 Task: Select the warning option in the lint: compatible vendor prefixes.
Action: Mouse moved to (42, 561)
Screenshot: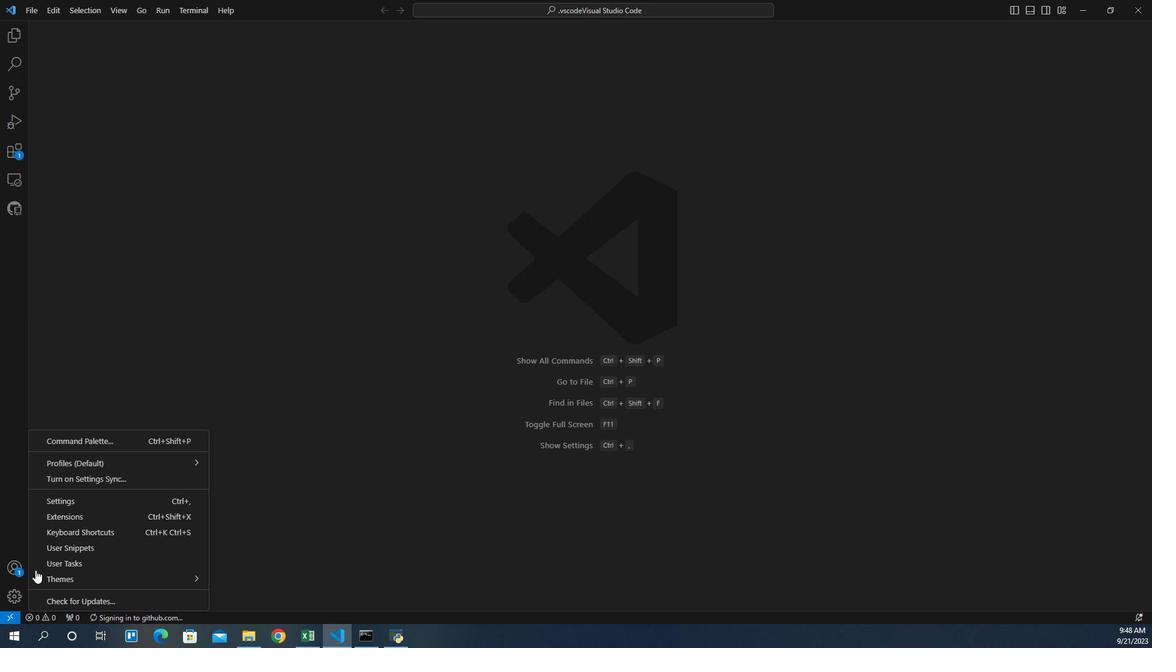 
Action: Mouse pressed left at (42, 561)
Screenshot: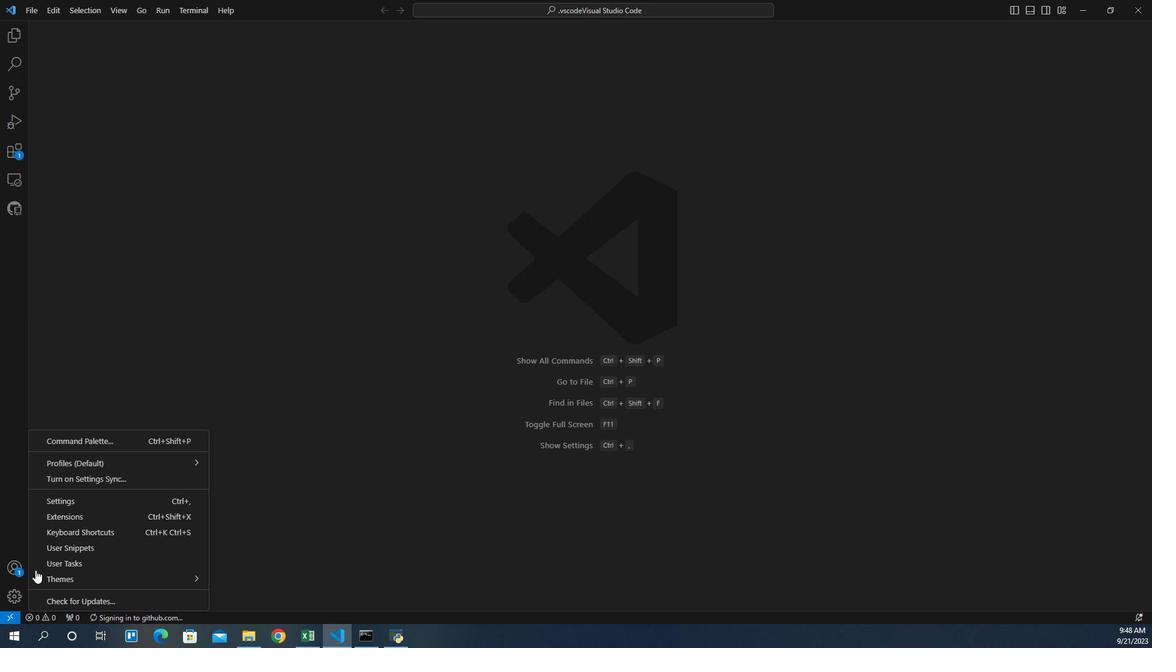 
Action: Mouse moved to (75, 474)
Screenshot: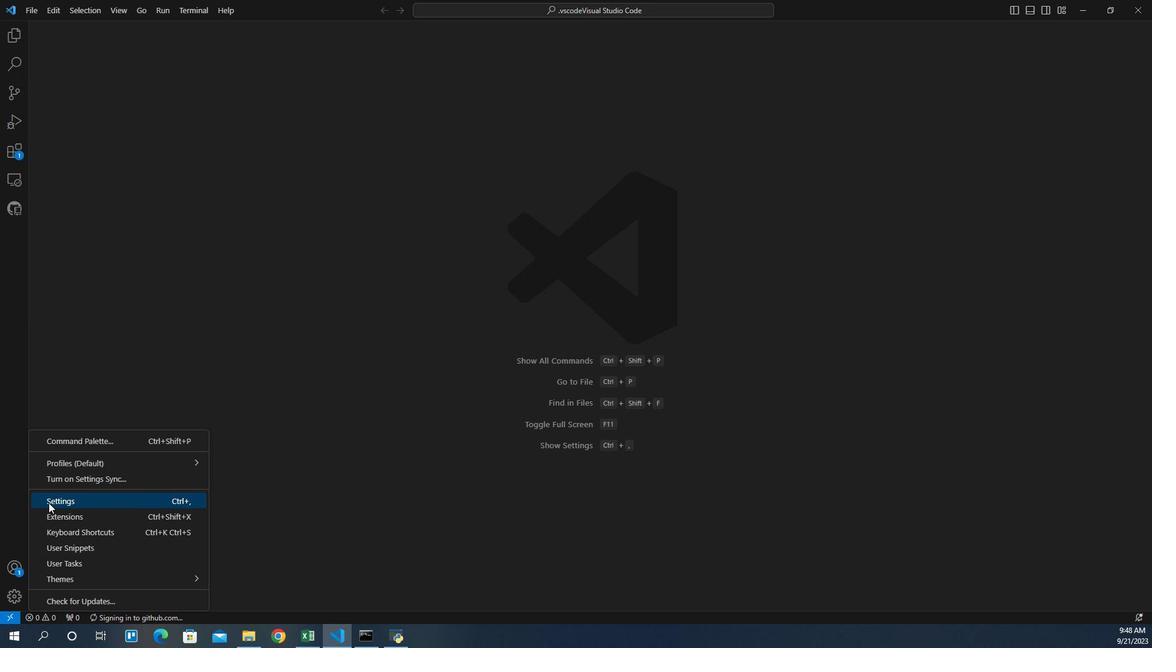 
Action: Mouse pressed left at (75, 474)
Screenshot: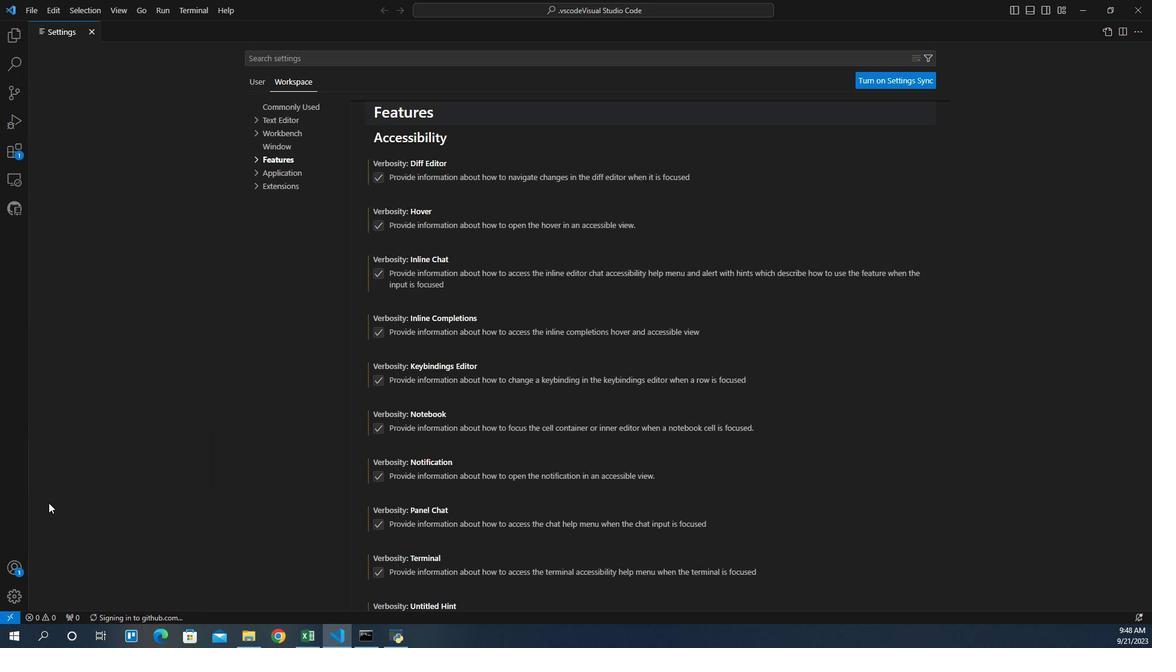 
Action: Mouse moved to (292, 105)
Screenshot: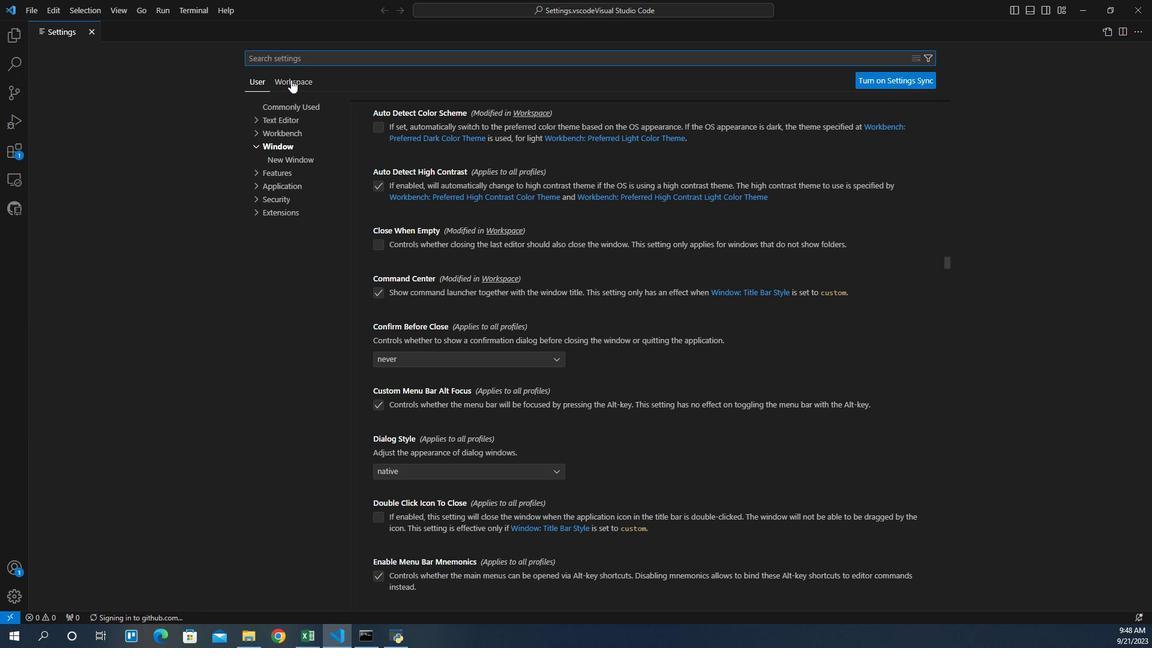 
Action: Mouse pressed left at (292, 105)
Screenshot: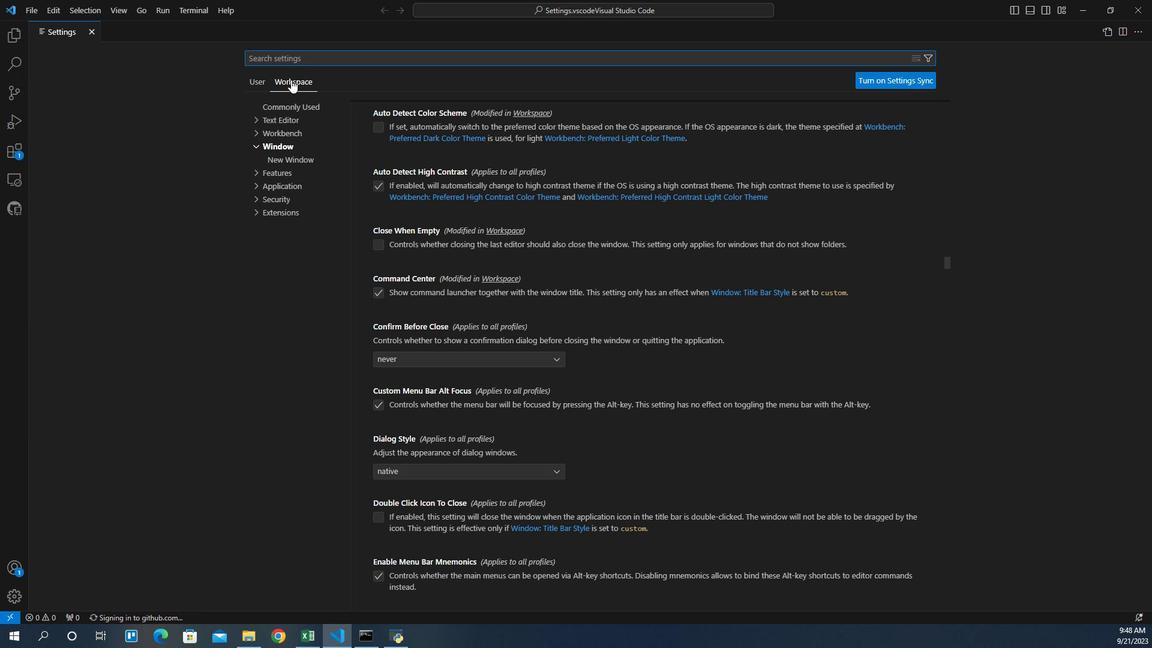 
Action: Mouse moved to (263, 198)
Screenshot: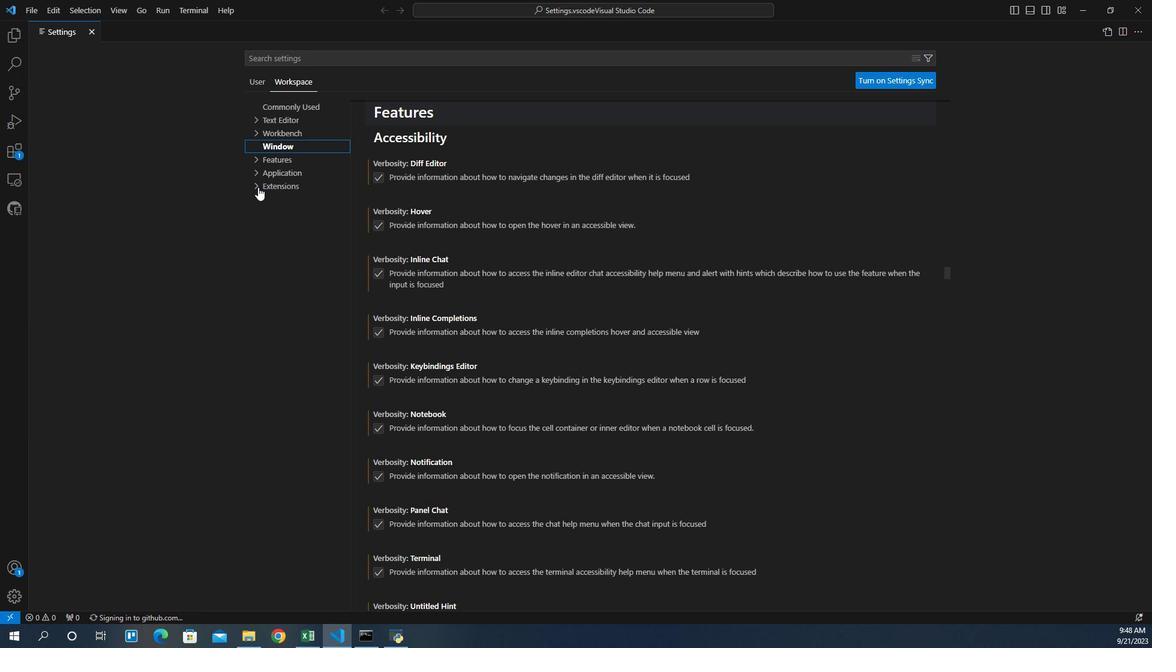 
Action: Mouse pressed left at (263, 198)
Screenshot: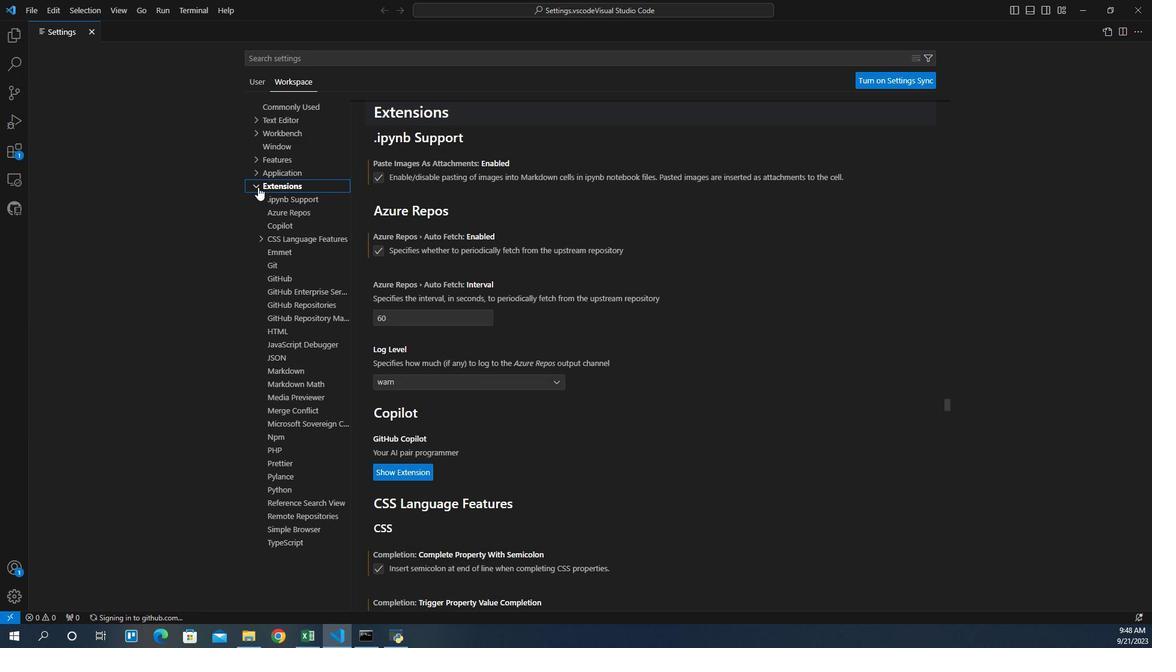 
Action: Mouse moved to (269, 243)
Screenshot: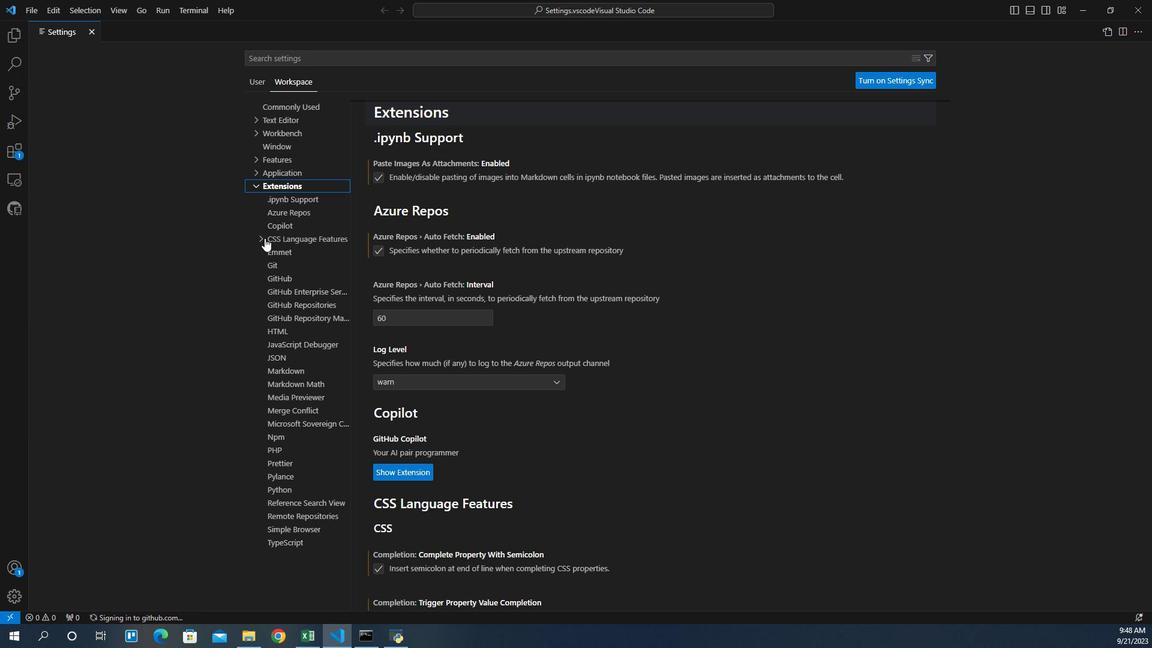 
Action: Mouse pressed left at (269, 243)
Screenshot: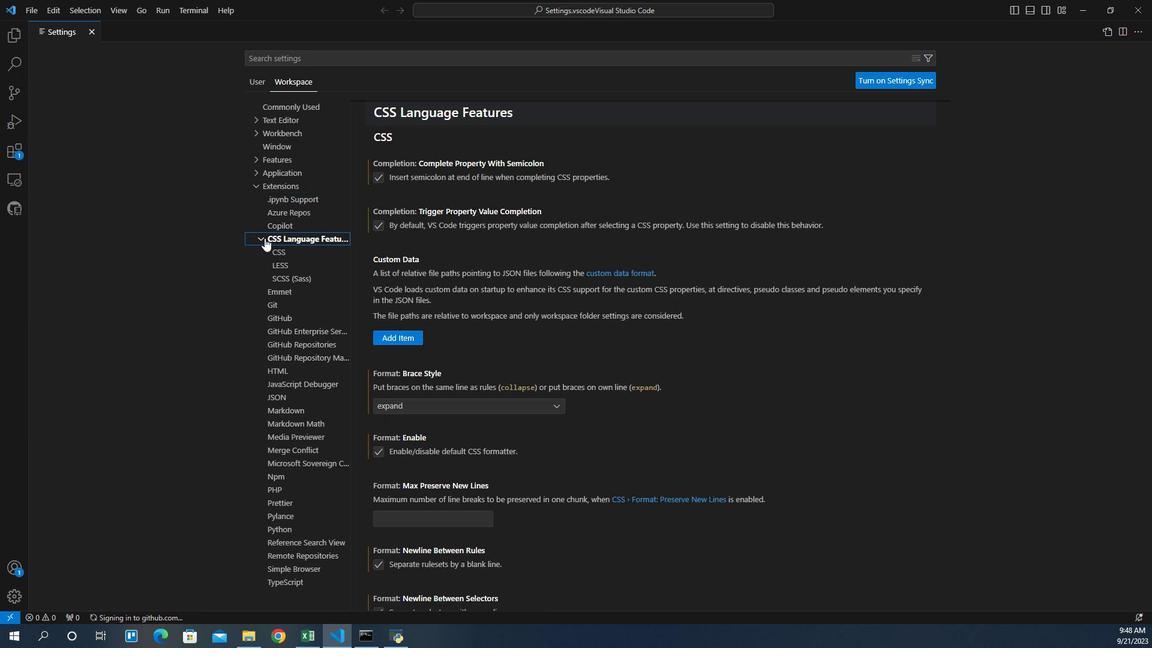 
Action: Mouse moved to (277, 254)
Screenshot: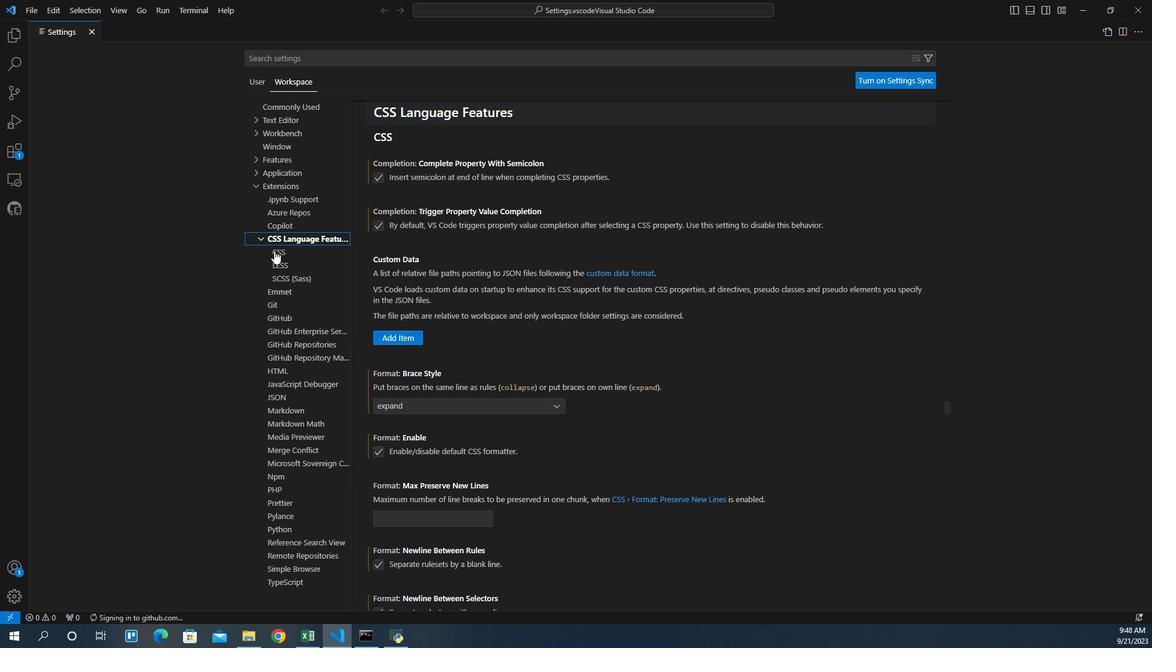 
Action: Mouse pressed left at (277, 254)
Screenshot: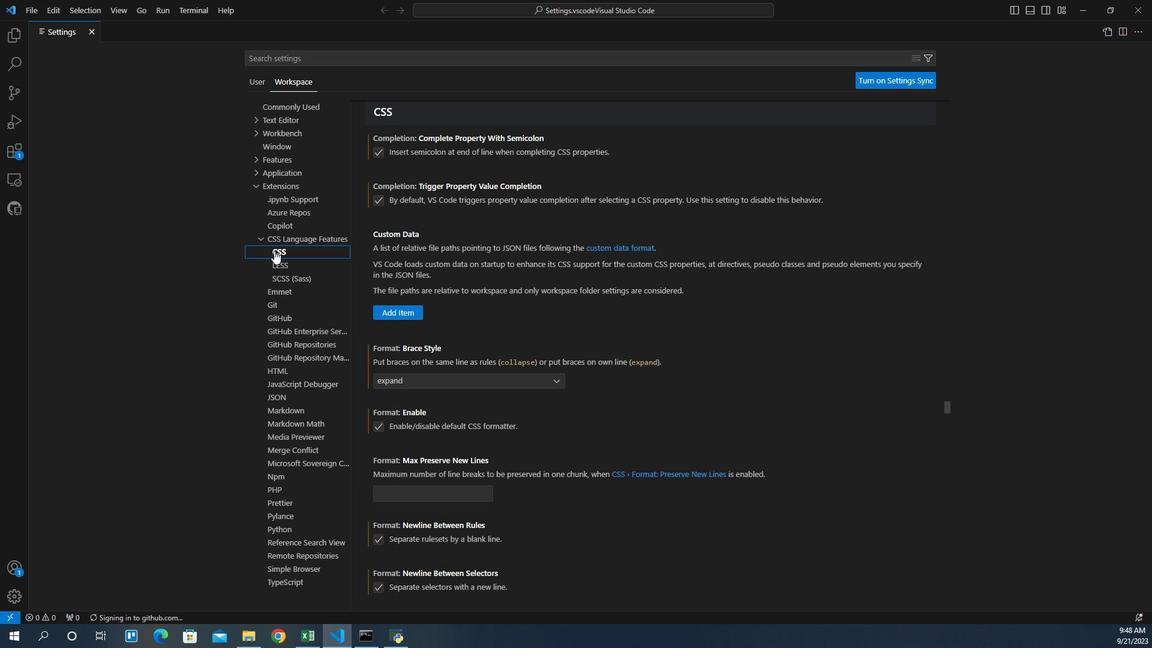 
Action: Mouse moved to (466, 495)
Screenshot: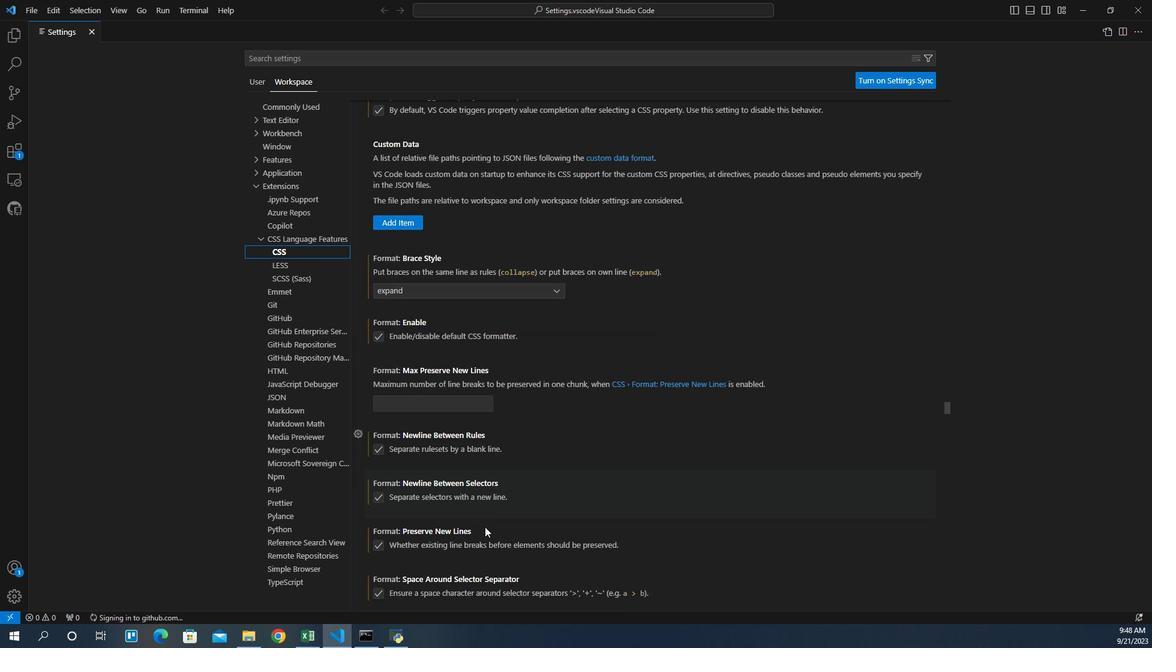 
Action: Mouse scrolled (466, 495) with delta (0, 0)
Screenshot: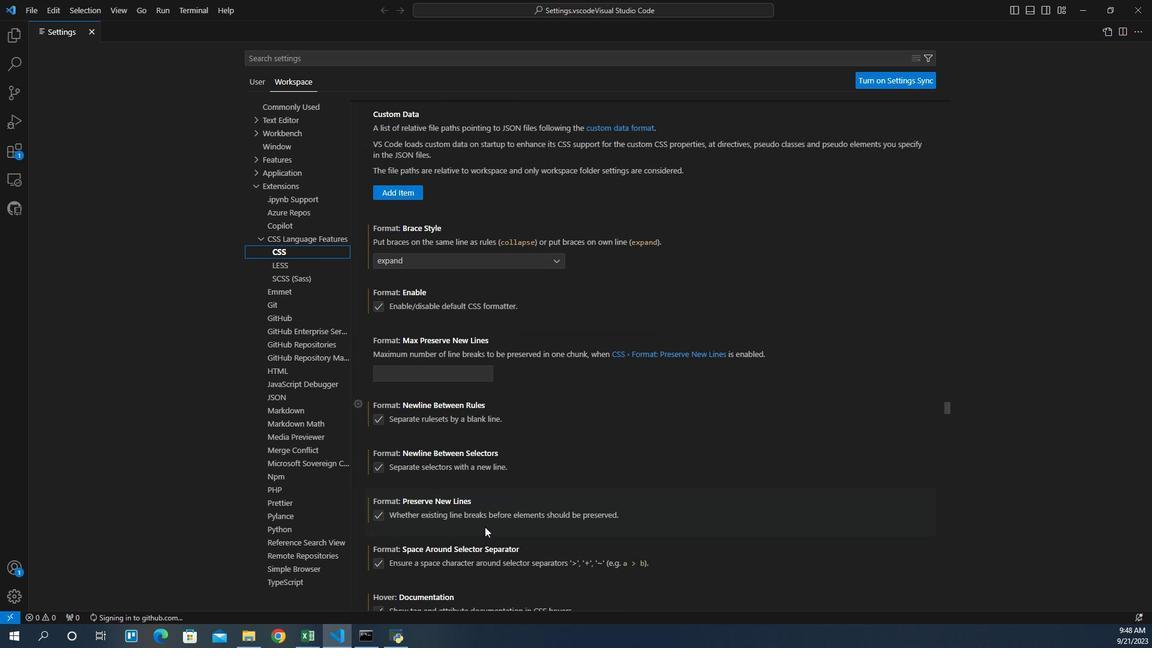 
Action: Mouse scrolled (466, 495) with delta (0, 0)
Screenshot: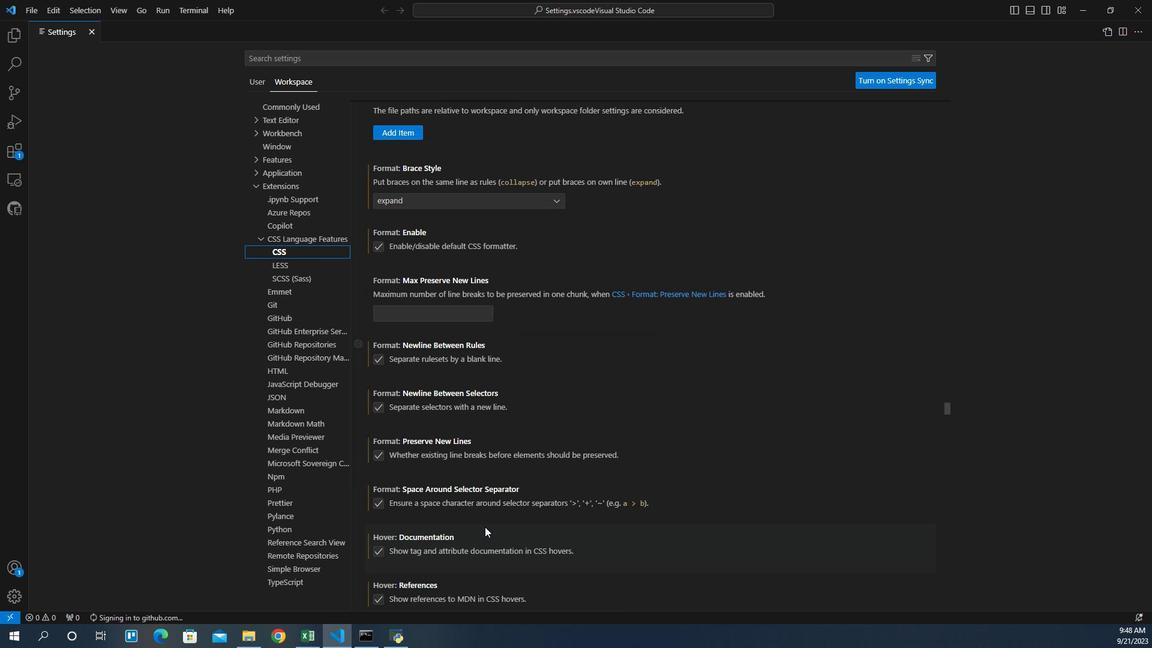 
Action: Mouse scrolled (466, 495) with delta (0, 0)
Screenshot: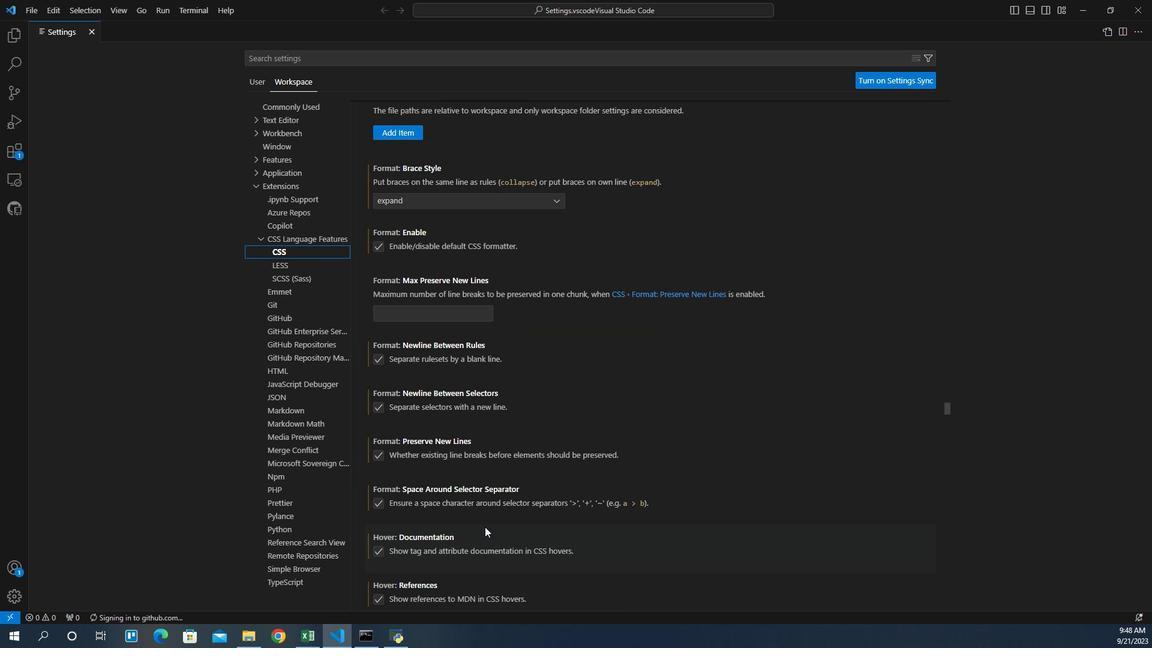 
Action: Mouse scrolled (466, 495) with delta (0, 0)
Screenshot: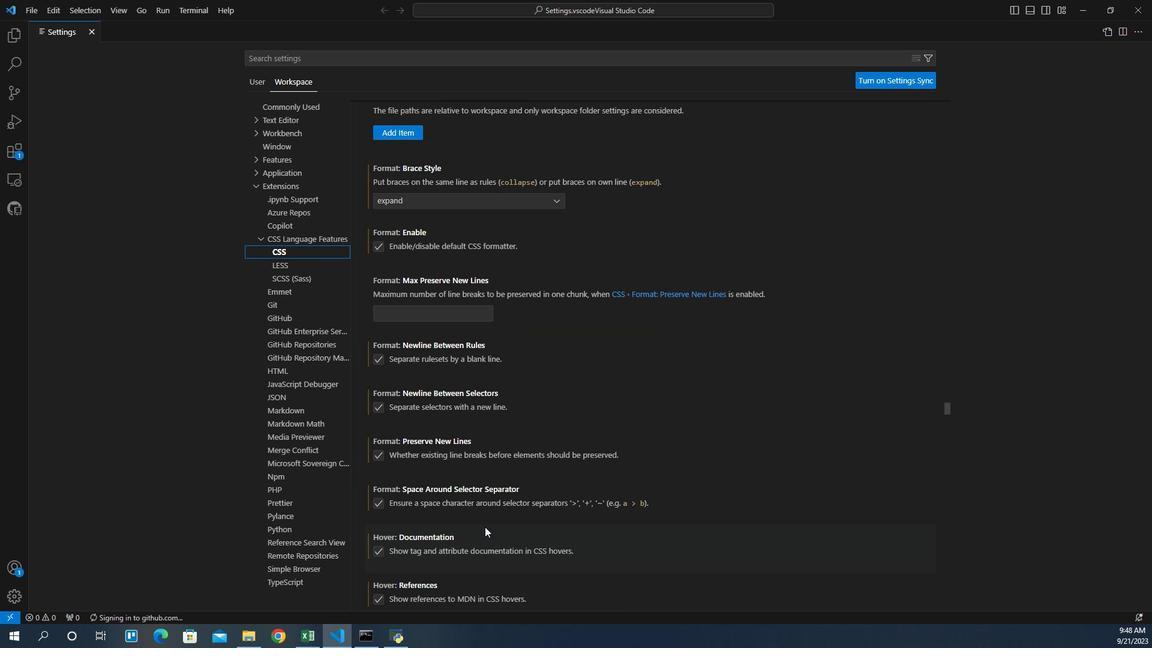 
Action: Mouse scrolled (466, 495) with delta (0, 0)
Screenshot: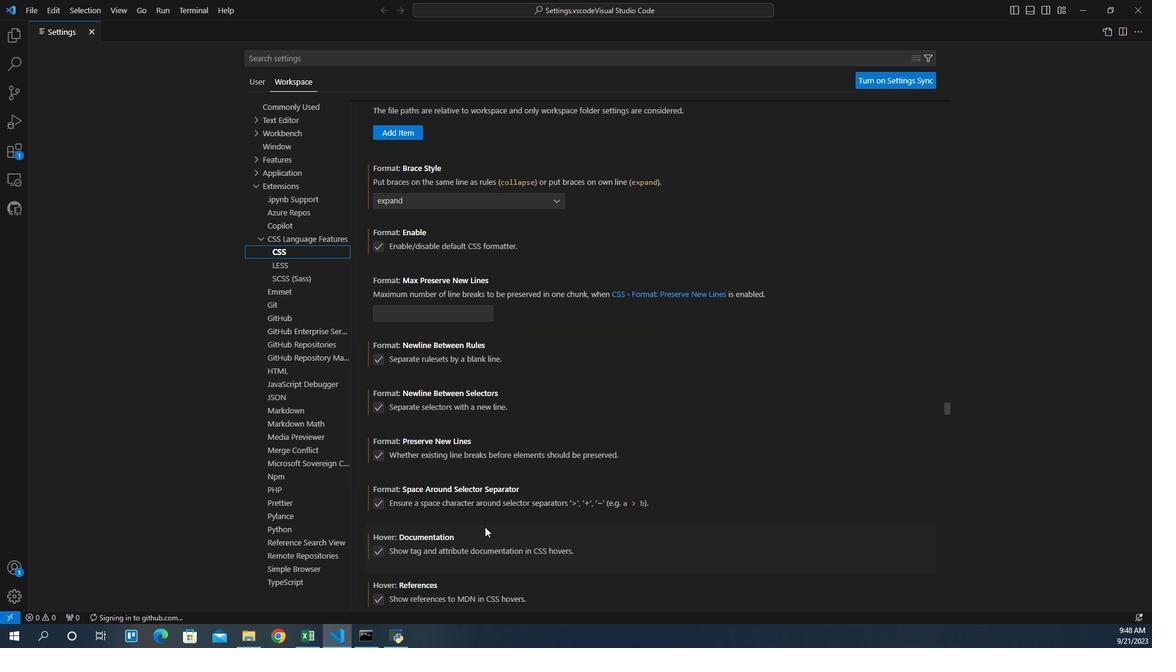 
Action: Mouse scrolled (466, 495) with delta (0, 0)
Screenshot: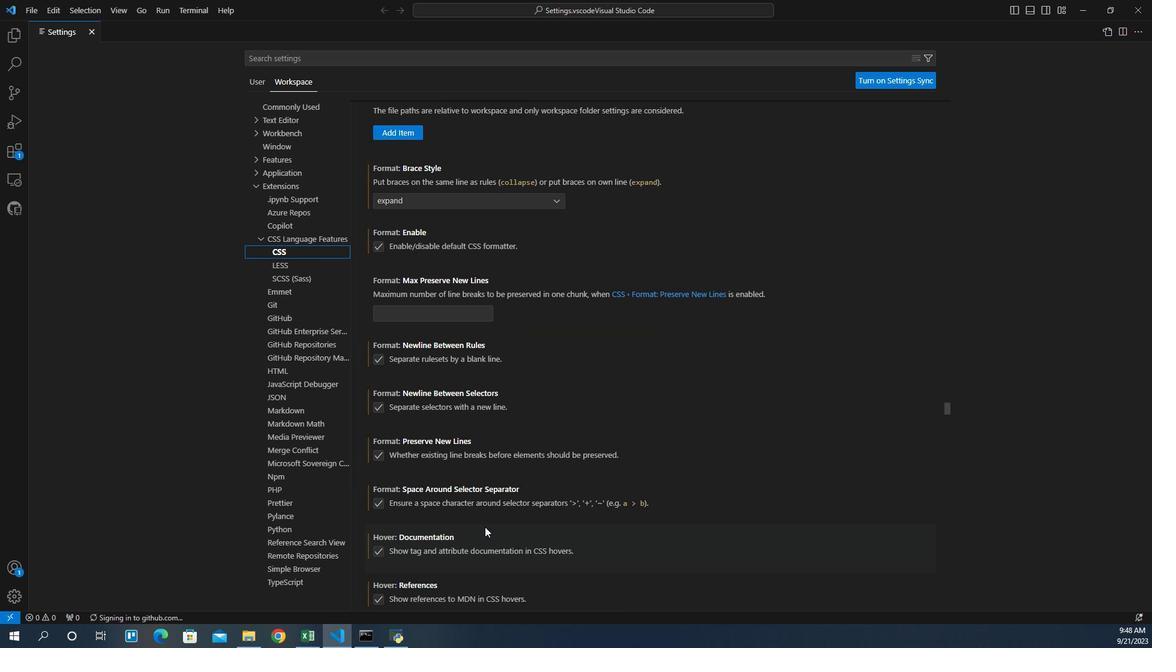 
Action: Mouse scrolled (466, 495) with delta (0, 0)
Screenshot: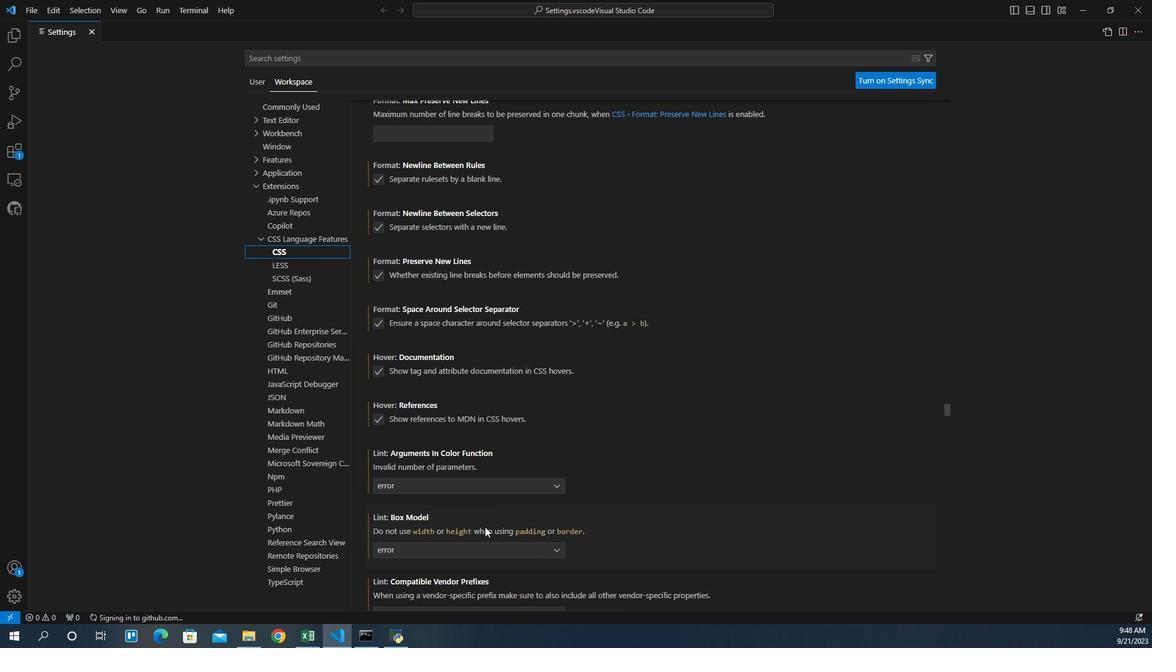 
Action: Mouse scrolled (466, 495) with delta (0, 0)
Screenshot: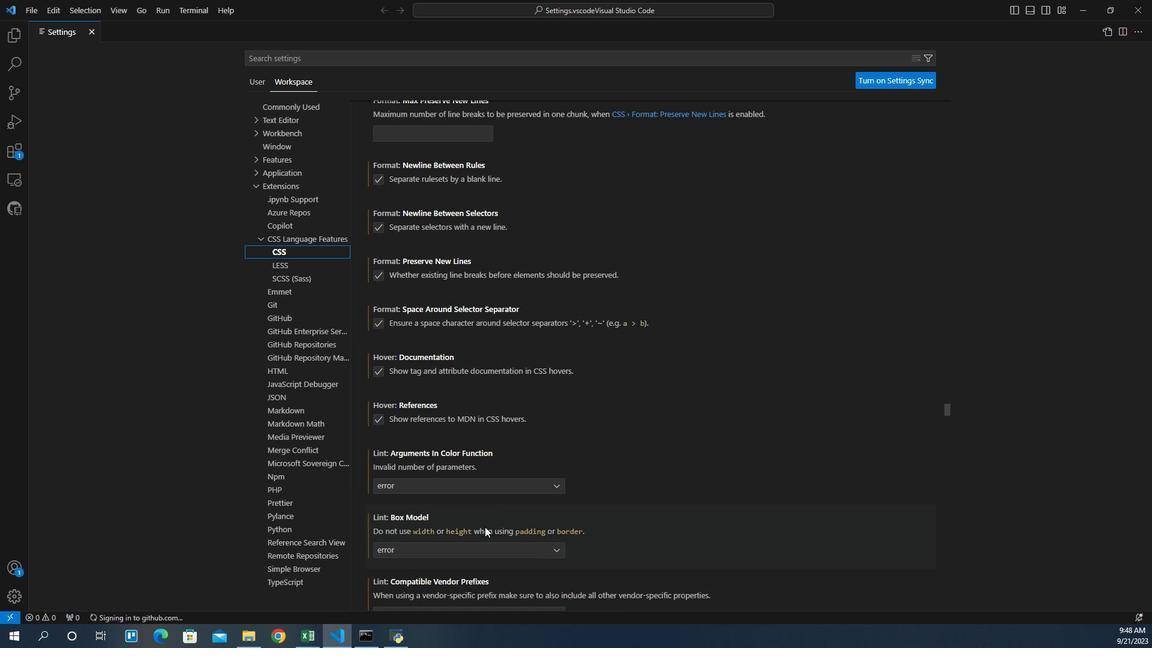 
Action: Mouse scrolled (466, 495) with delta (0, 0)
Screenshot: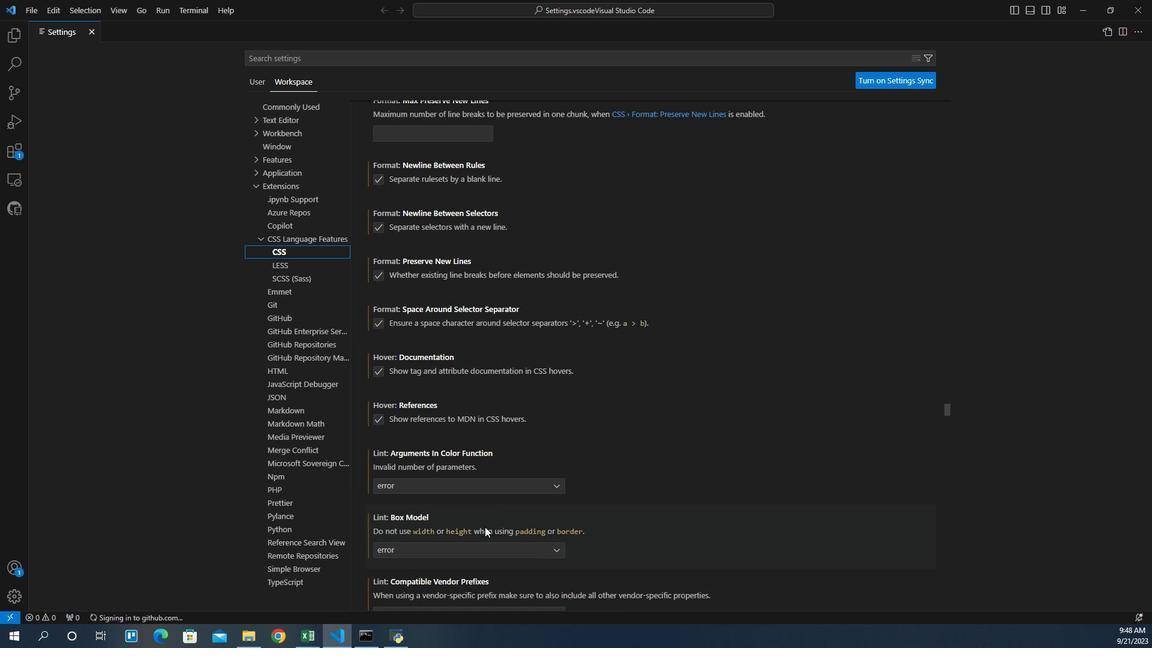 
Action: Mouse scrolled (466, 495) with delta (0, 0)
Screenshot: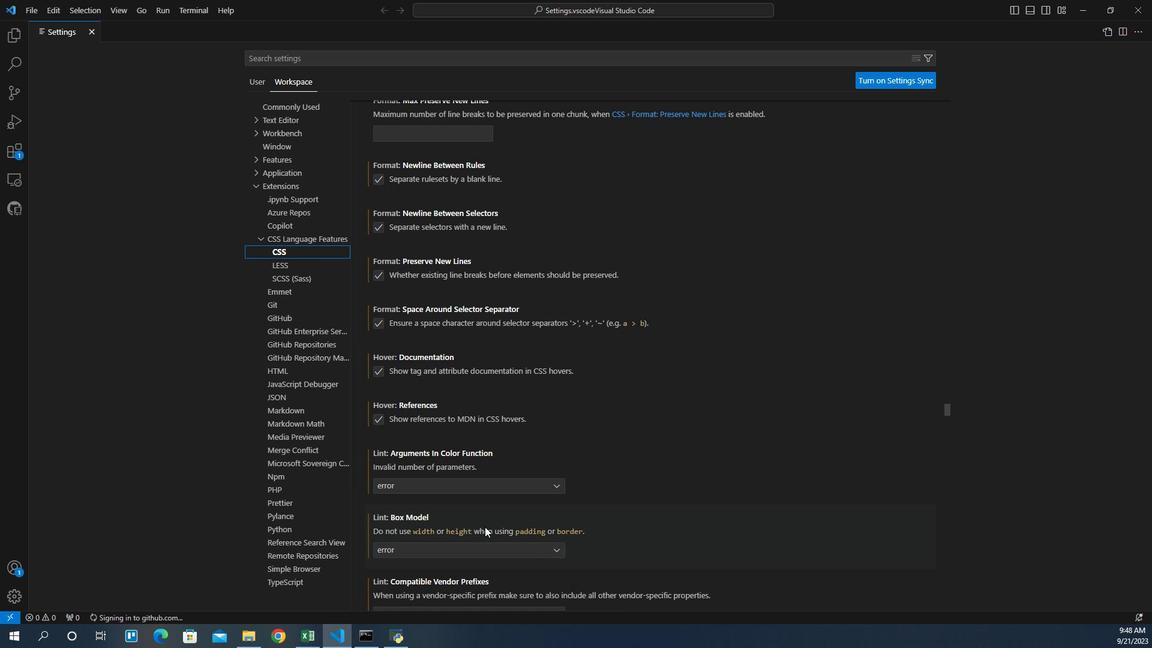 
Action: Mouse scrolled (466, 495) with delta (0, 0)
Screenshot: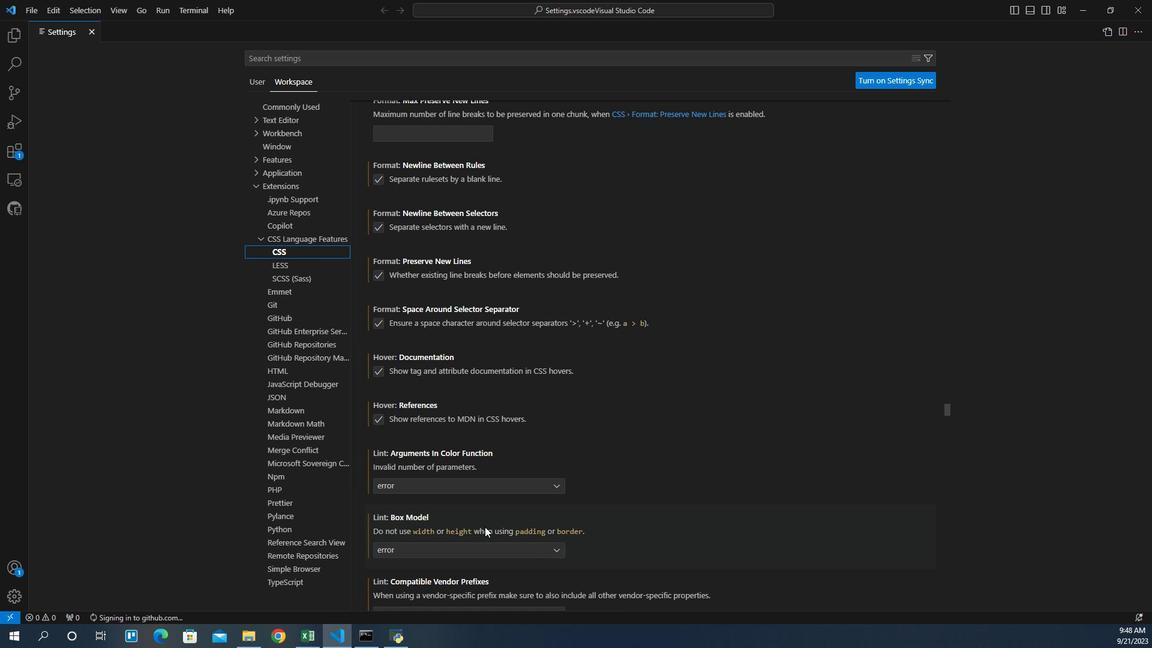
Action: Mouse scrolled (466, 495) with delta (0, 0)
Screenshot: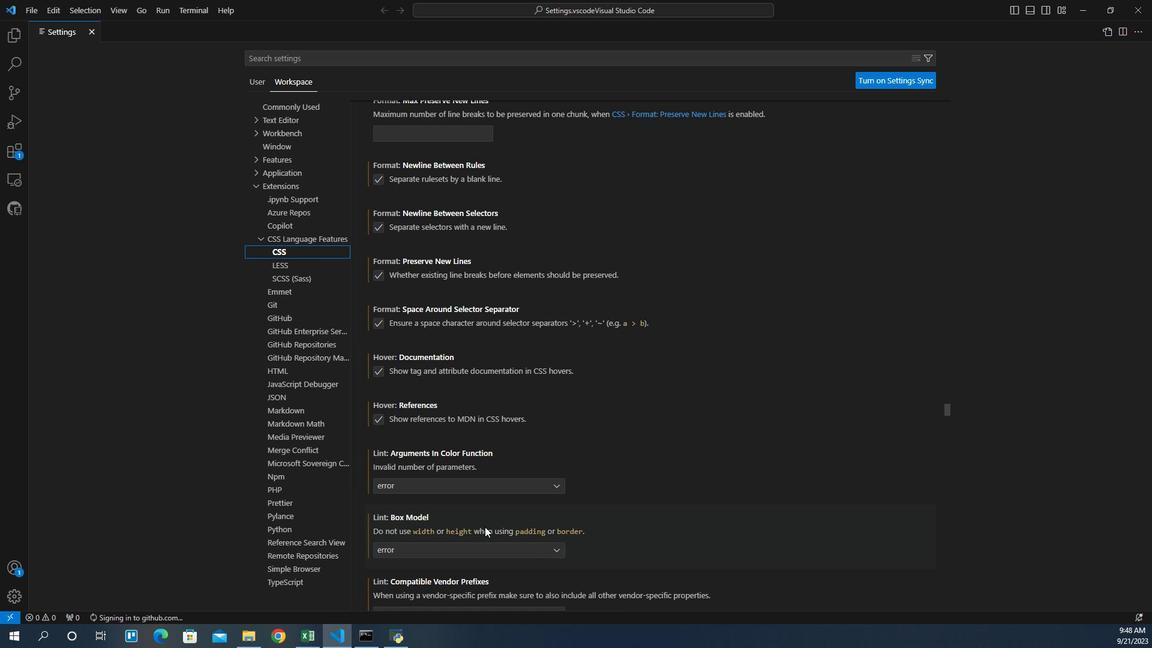 
Action: Mouse scrolled (466, 495) with delta (0, 0)
Screenshot: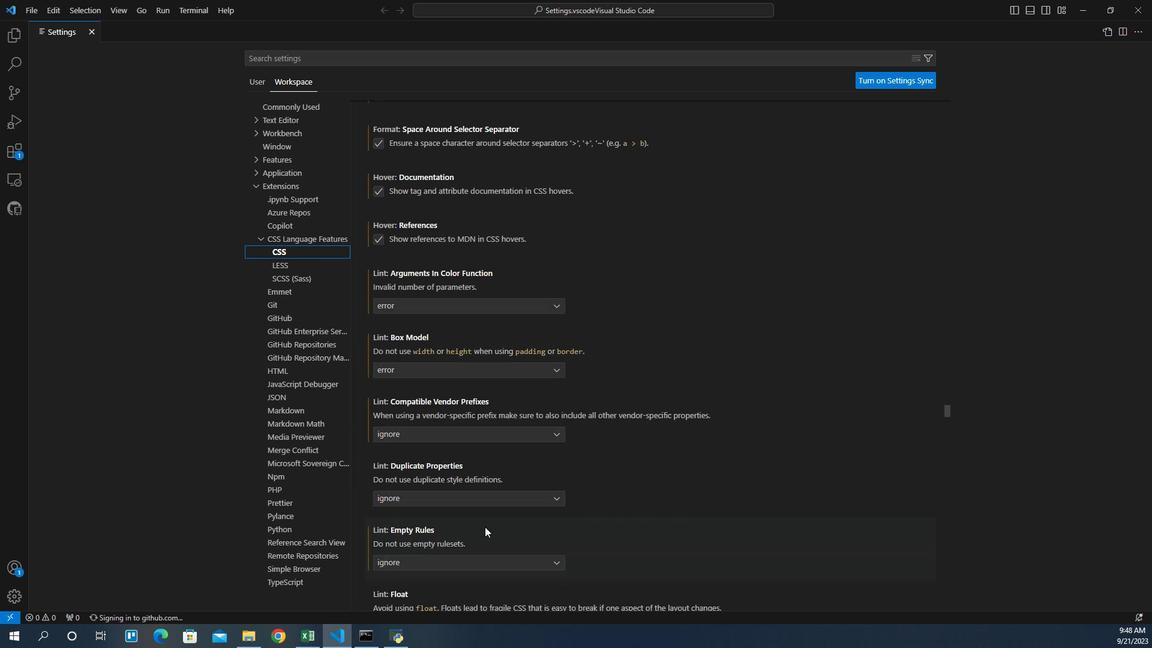 
Action: Mouse scrolled (466, 495) with delta (0, 0)
Screenshot: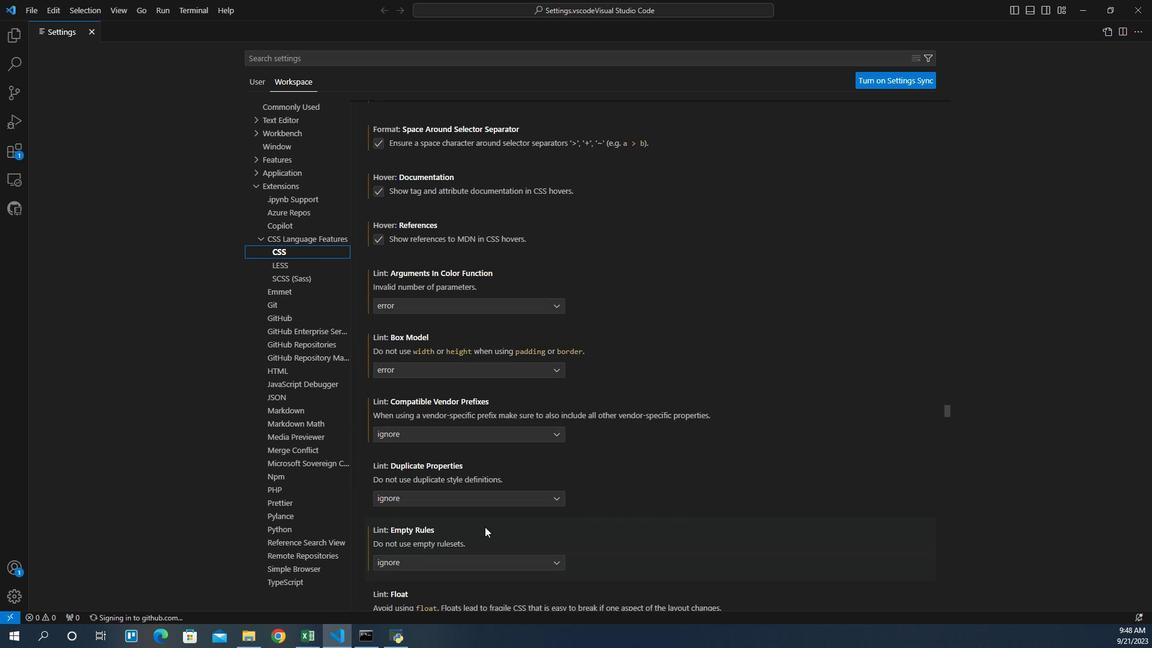 
Action: Mouse scrolled (466, 495) with delta (0, 0)
Screenshot: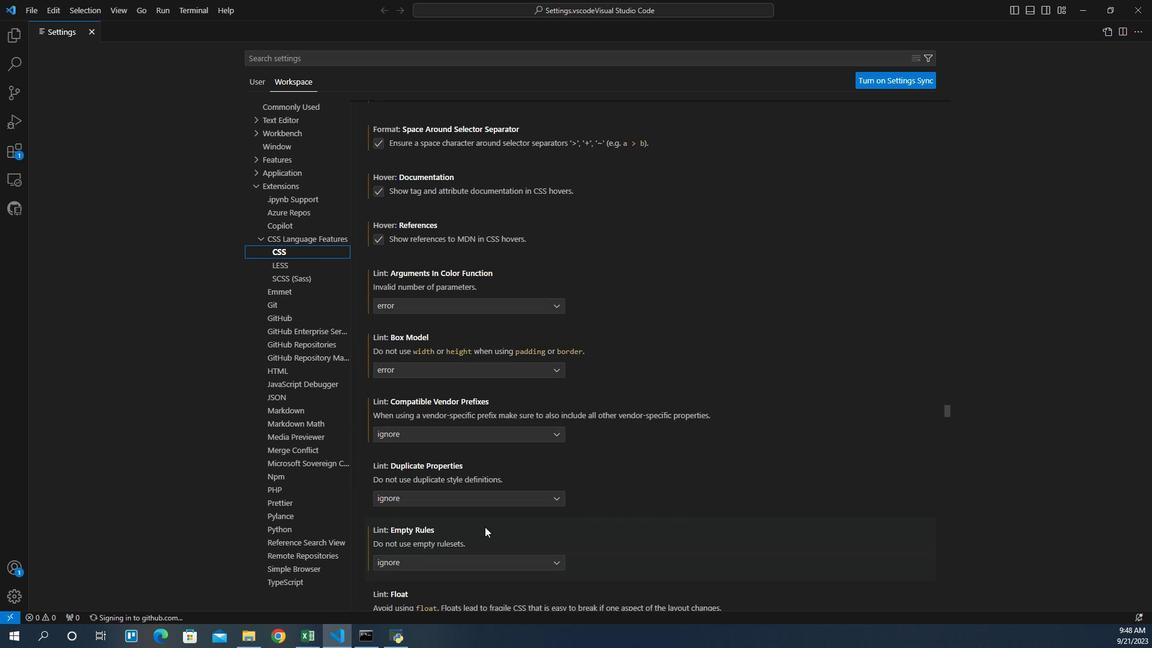 
Action: Mouse scrolled (466, 495) with delta (0, 0)
Screenshot: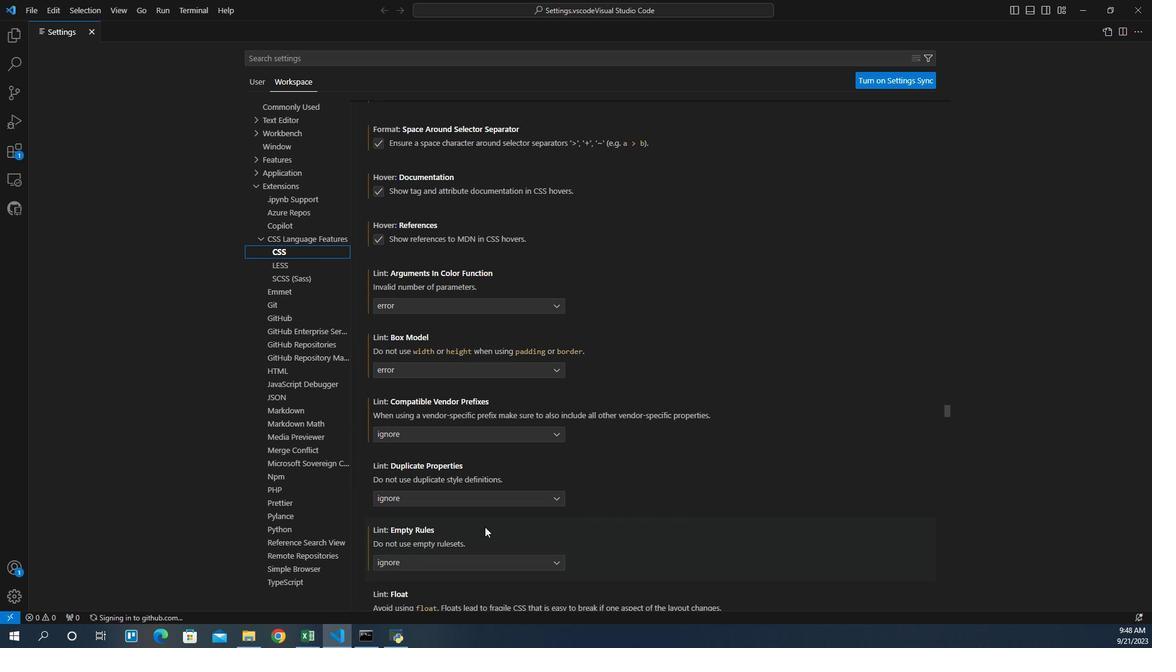 
Action: Mouse scrolled (466, 495) with delta (0, 0)
Screenshot: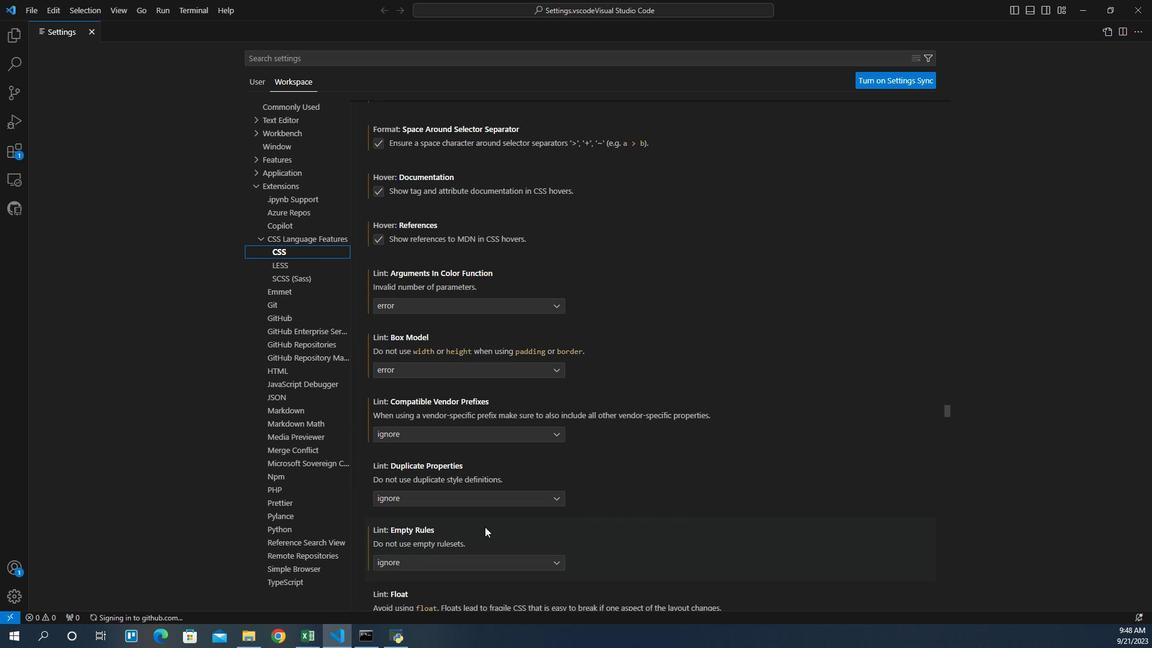 
Action: Mouse scrolled (466, 495) with delta (0, 0)
Screenshot: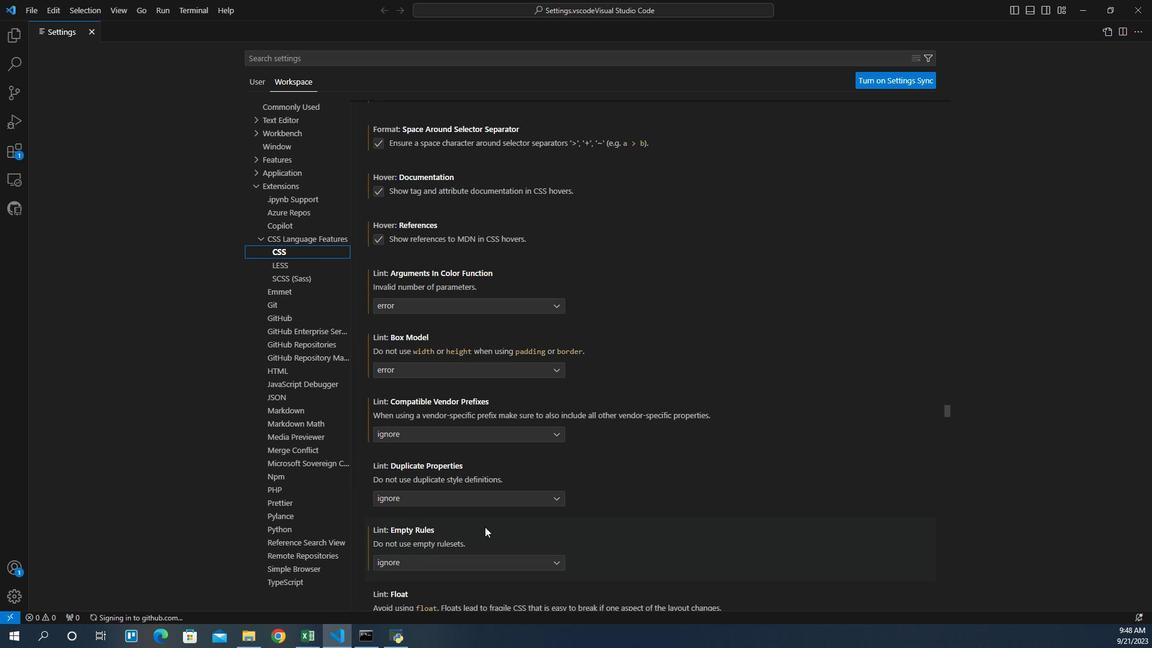 
Action: Mouse moved to (429, 414)
Screenshot: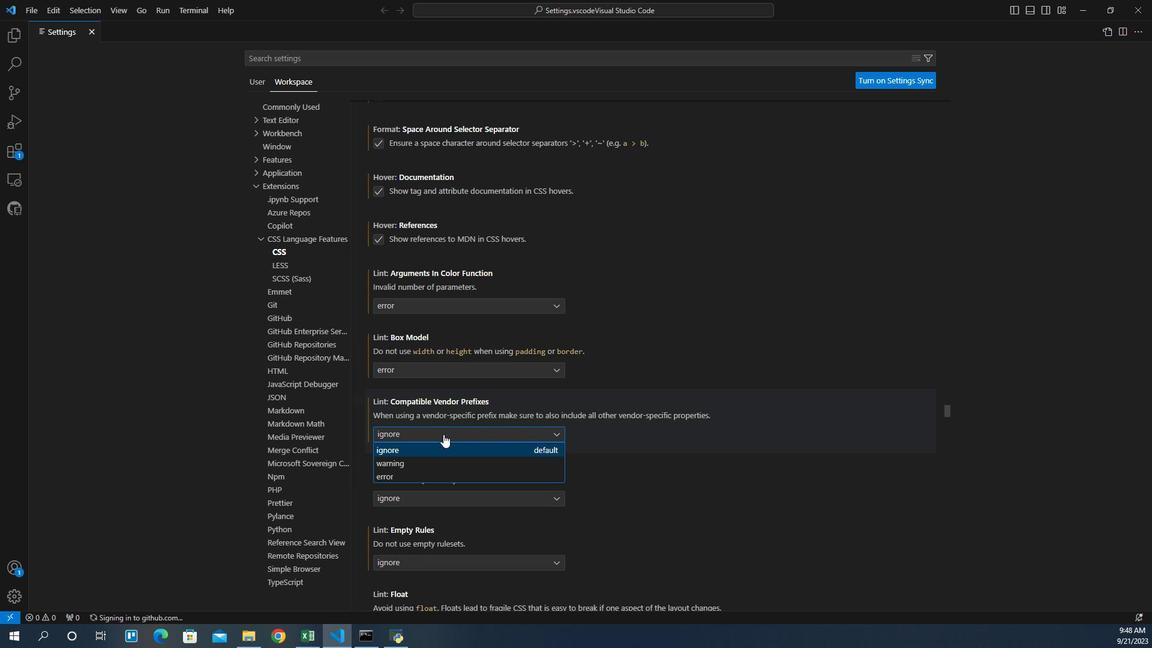 
Action: Mouse pressed left at (429, 414)
Screenshot: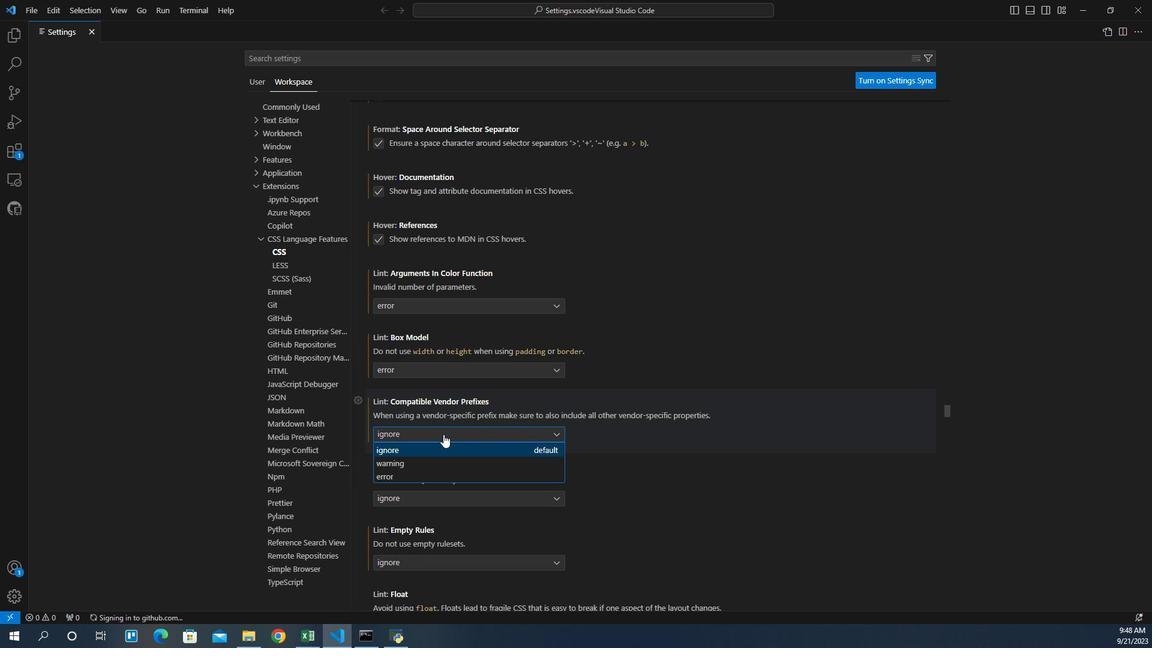 
Action: Mouse moved to (416, 433)
Screenshot: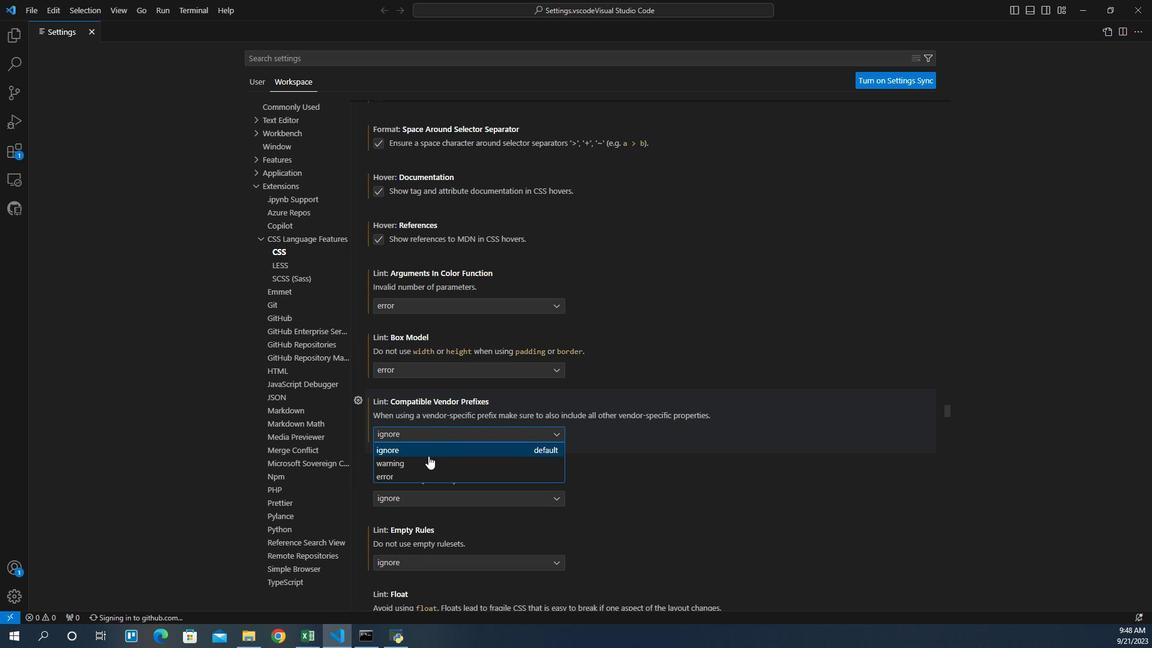 
Action: Mouse pressed left at (416, 433)
Screenshot: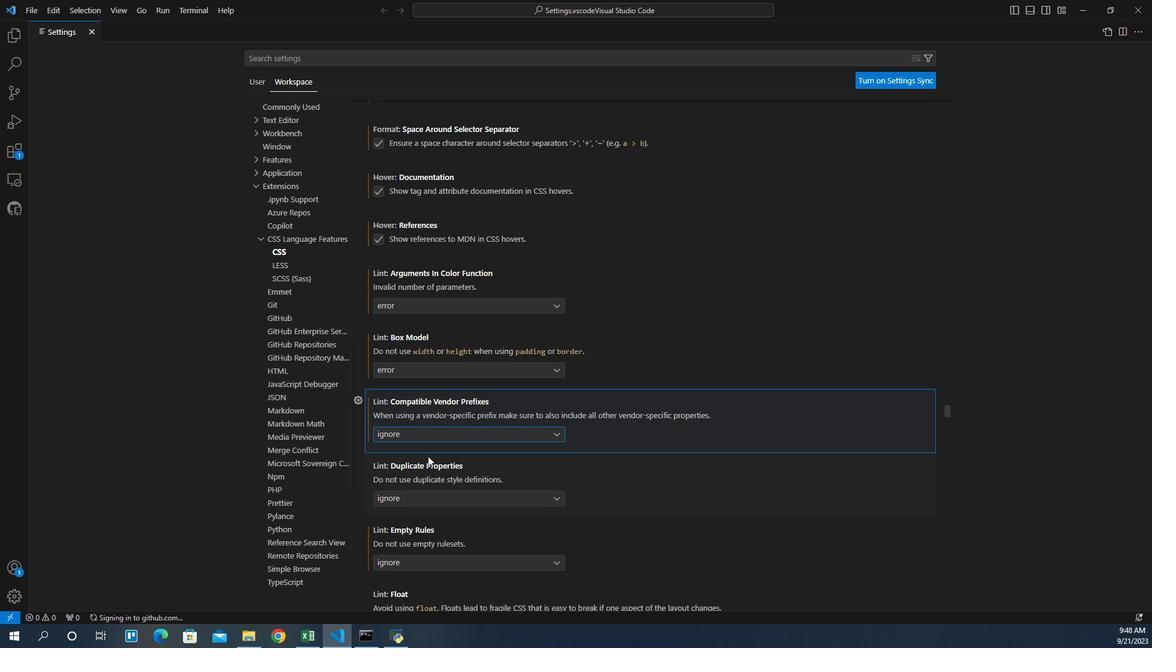 
Action: Mouse moved to (417, 415)
Screenshot: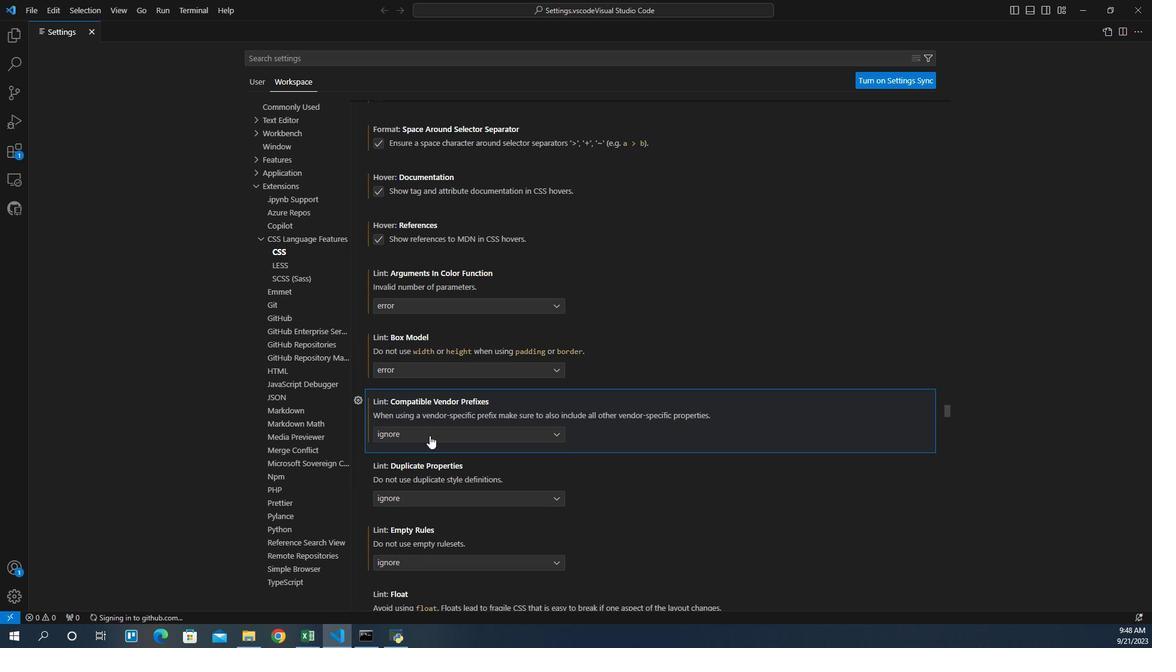 
Action: Mouse pressed left at (417, 415)
Screenshot: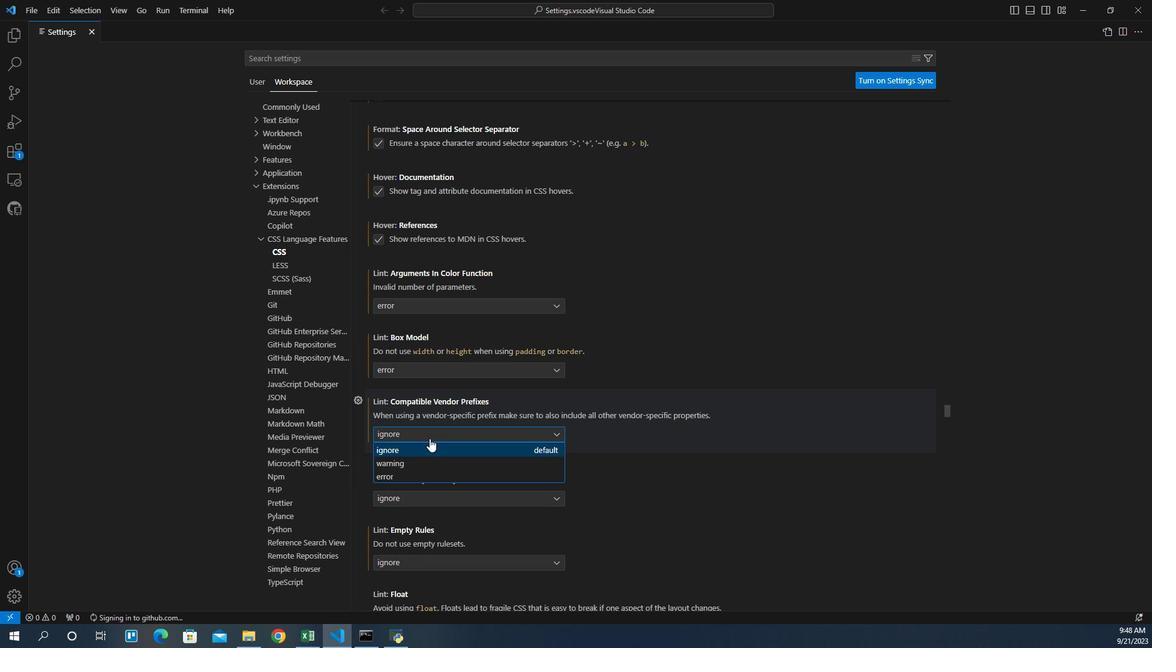 
Action: Mouse moved to (406, 439)
Screenshot: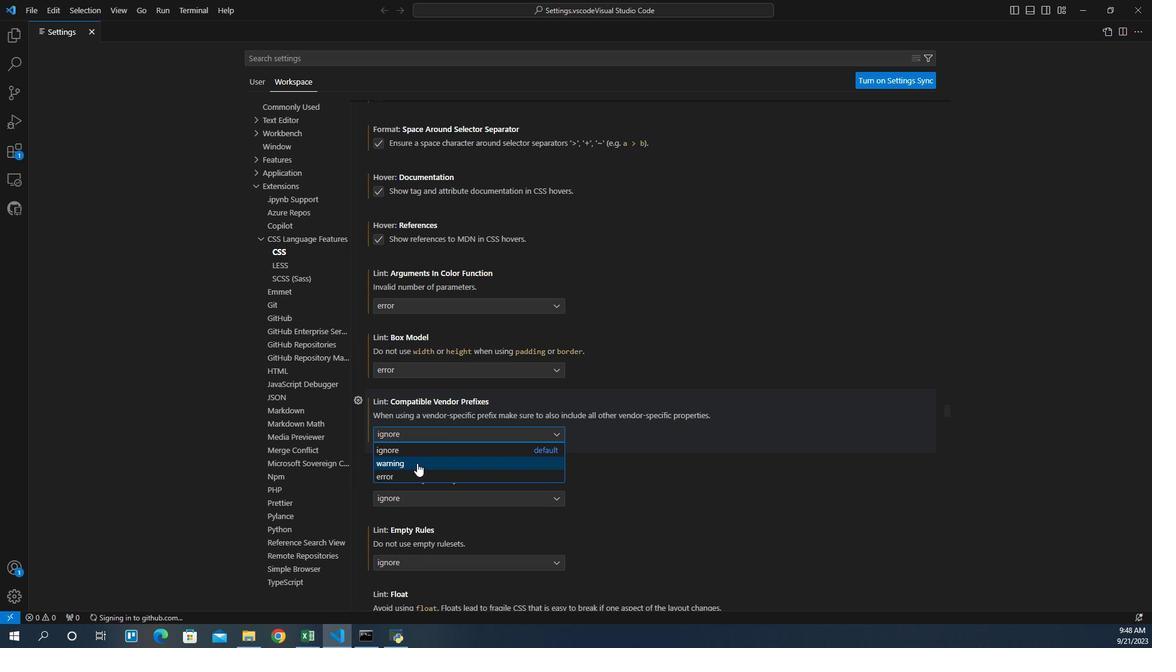 
Action: Mouse pressed left at (406, 439)
Screenshot: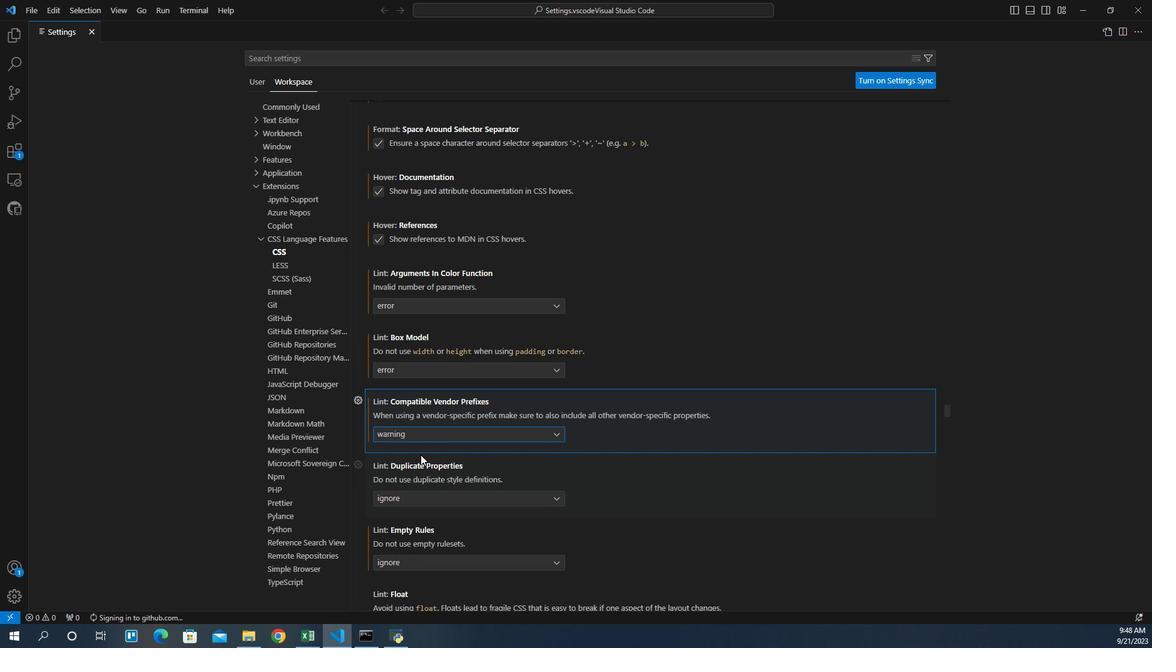 
Action: Mouse moved to (413, 423)
Screenshot: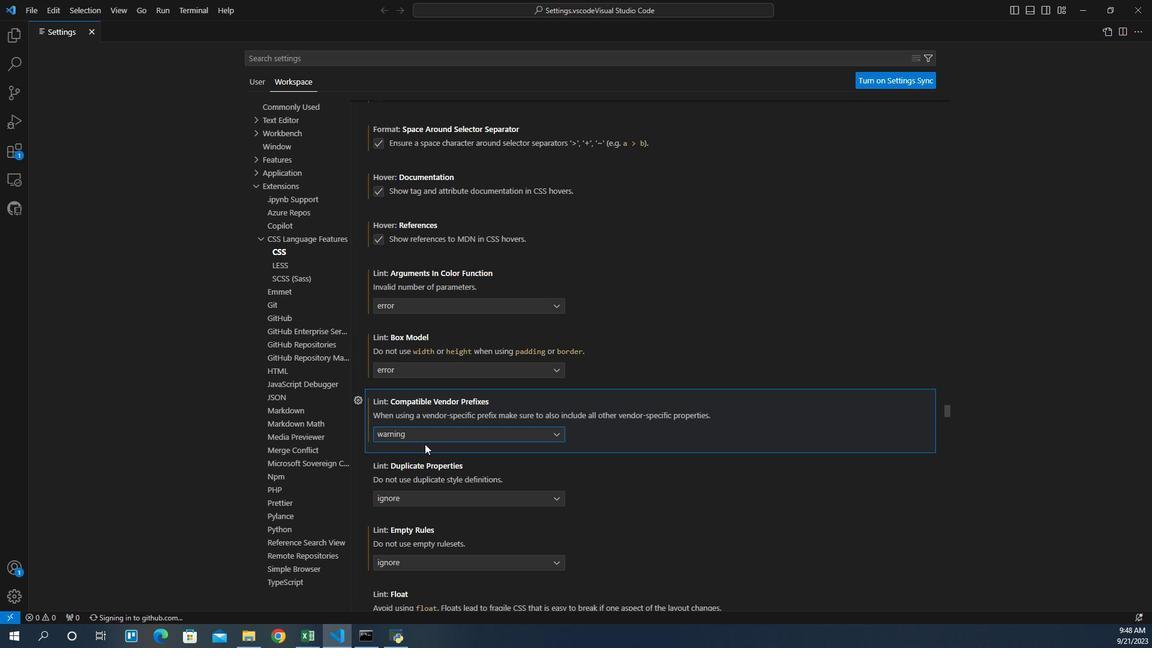 
